 Task: Create a section Feature Fest and in the section, add a milestone Continuous Integration and Continuous Deployment (CI/CD) Implementation in the project ZeroG.
Action: Mouse moved to (82, 441)
Screenshot: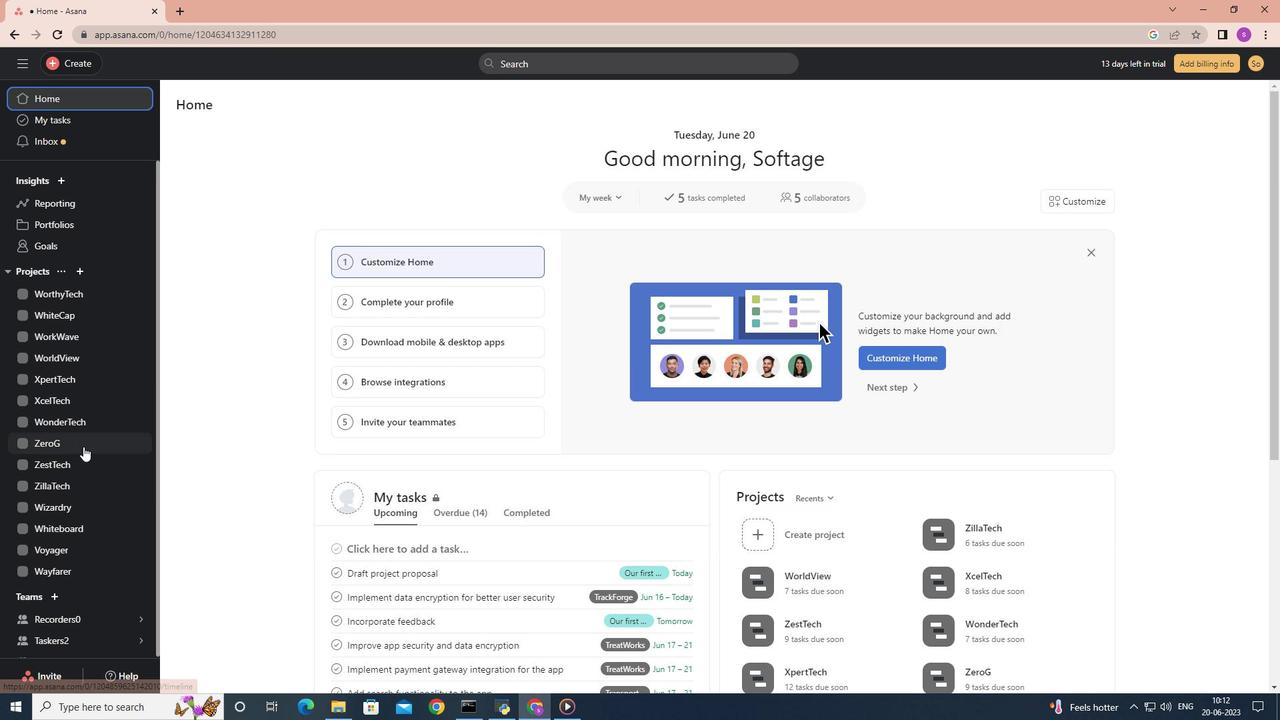 
Action: Mouse pressed left at (82, 441)
Screenshot: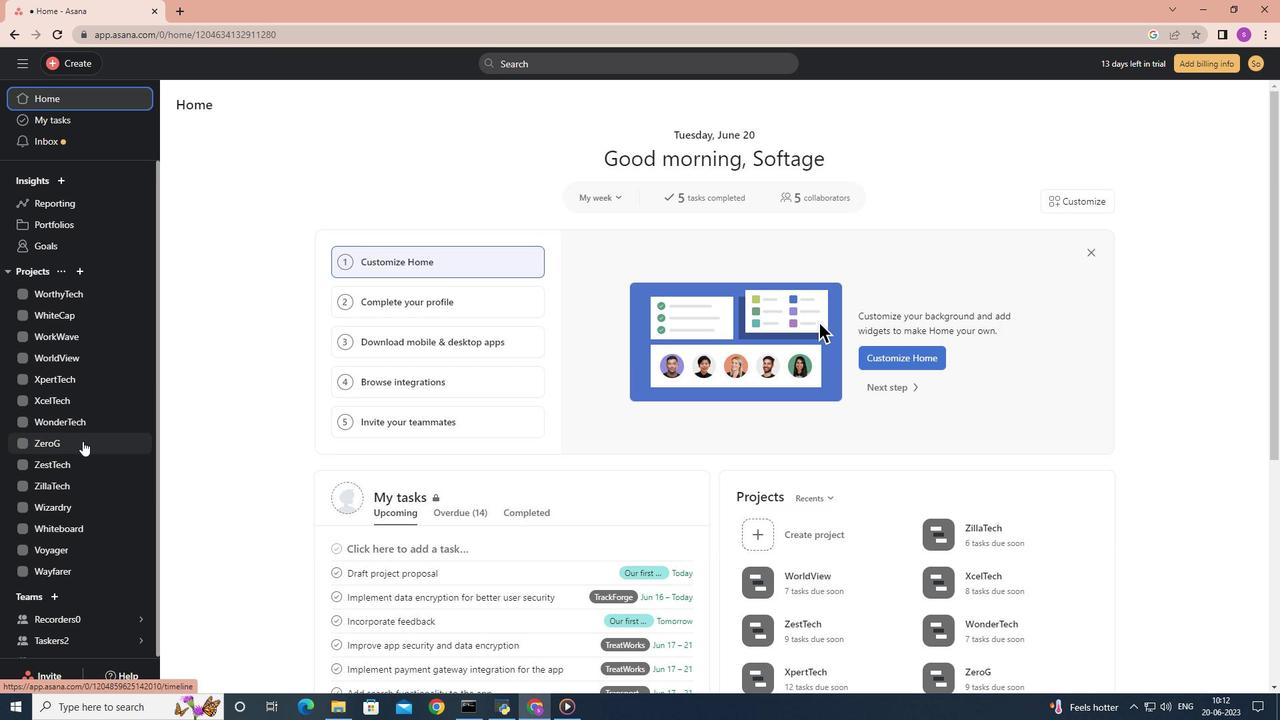 
Action: Mouse moved to (238, 613)
Screenshot: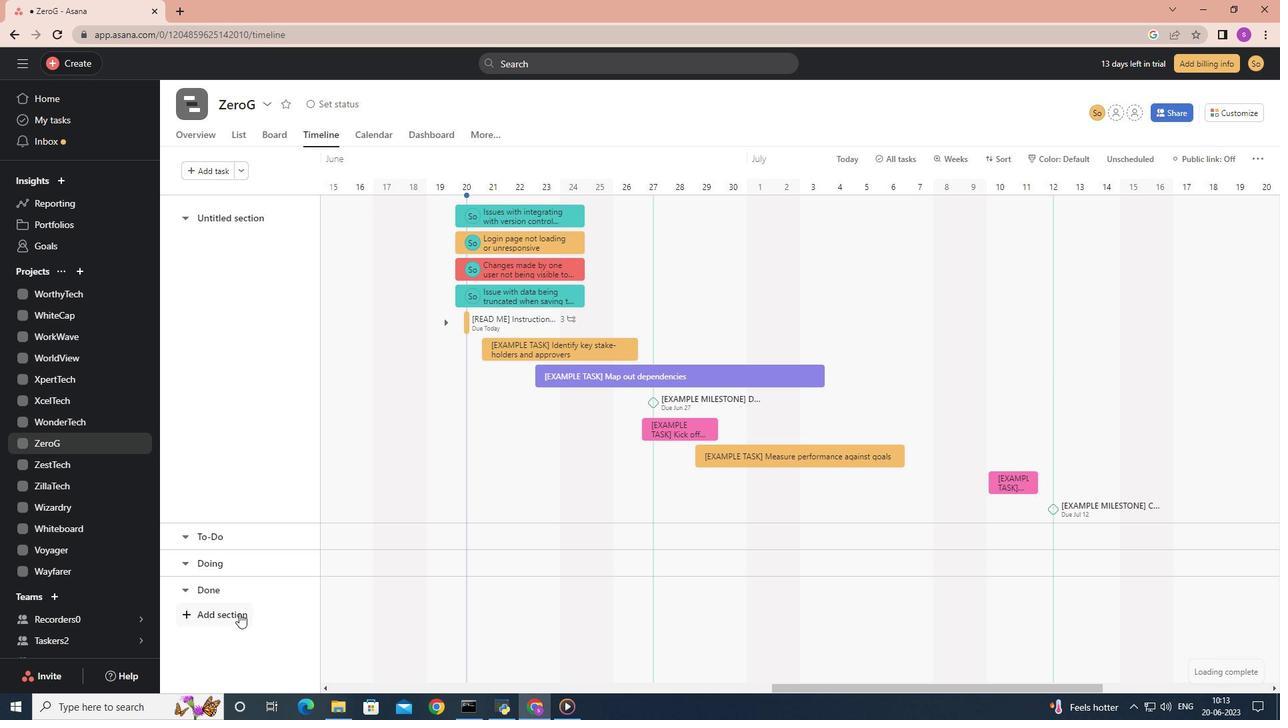 
Action: Mouse pressed left at (238, 613)
Screenshot: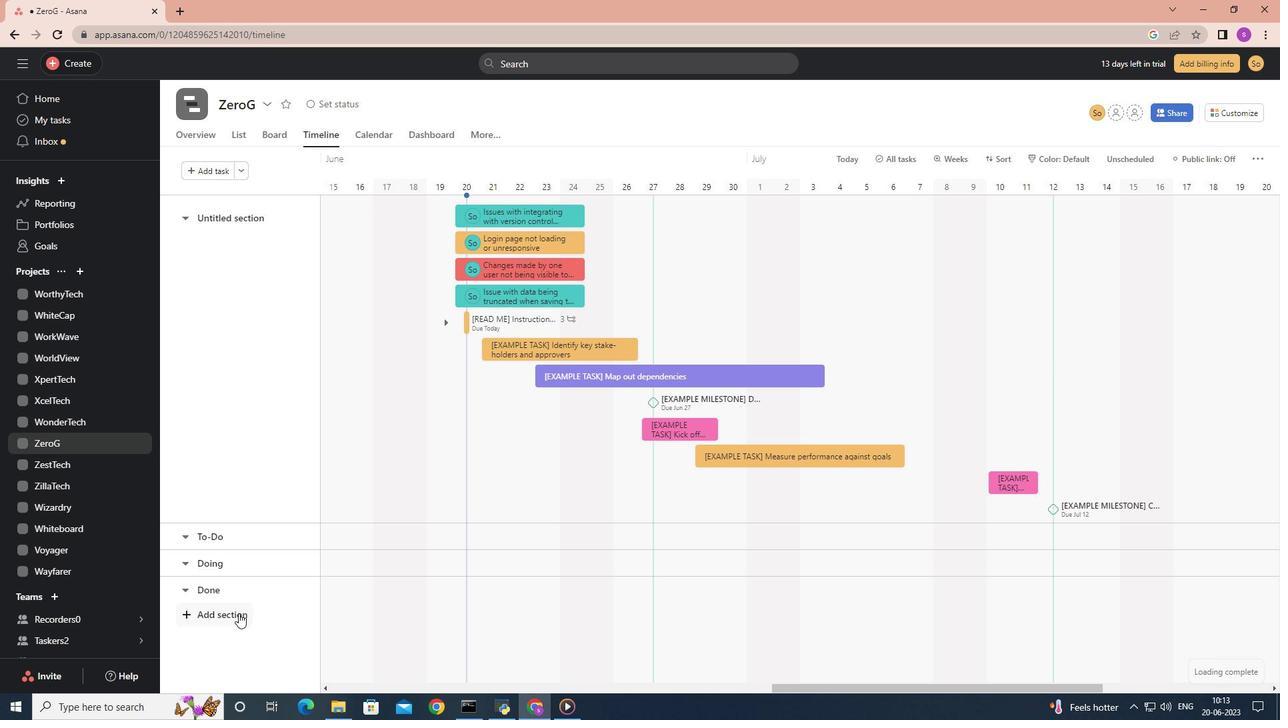 
Action: Mouse moved to (236, 613)
Screenshot: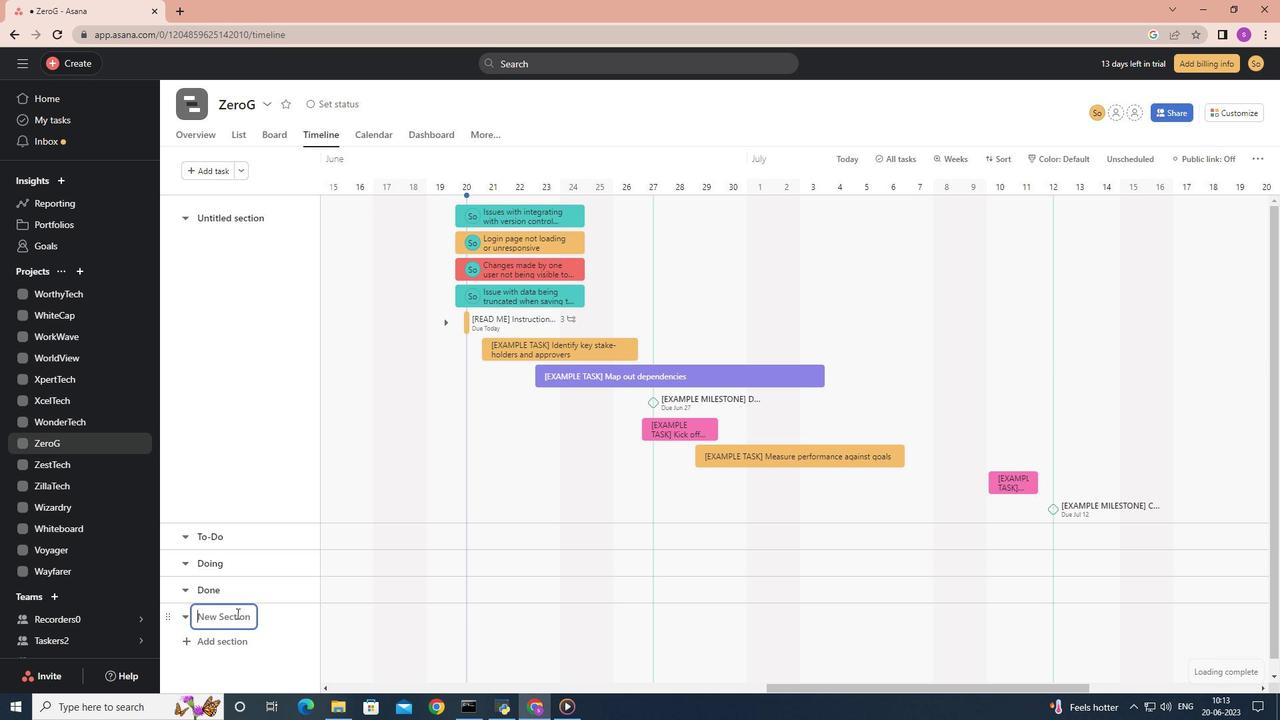 
Action: Key pressed <Key.shift>Feature<Key.space><Key.shift>Fest<Key.enter>
Screenshot: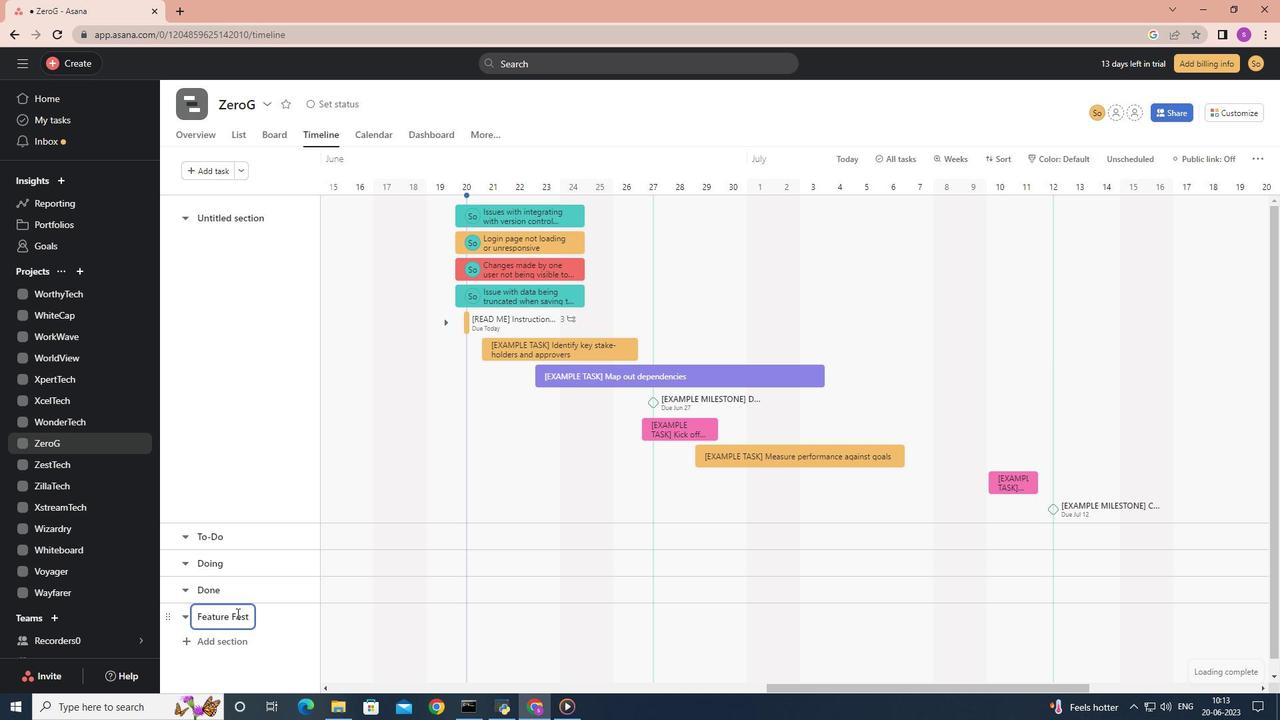 
Action: Mouse moved to (356, 621)
Screenshot: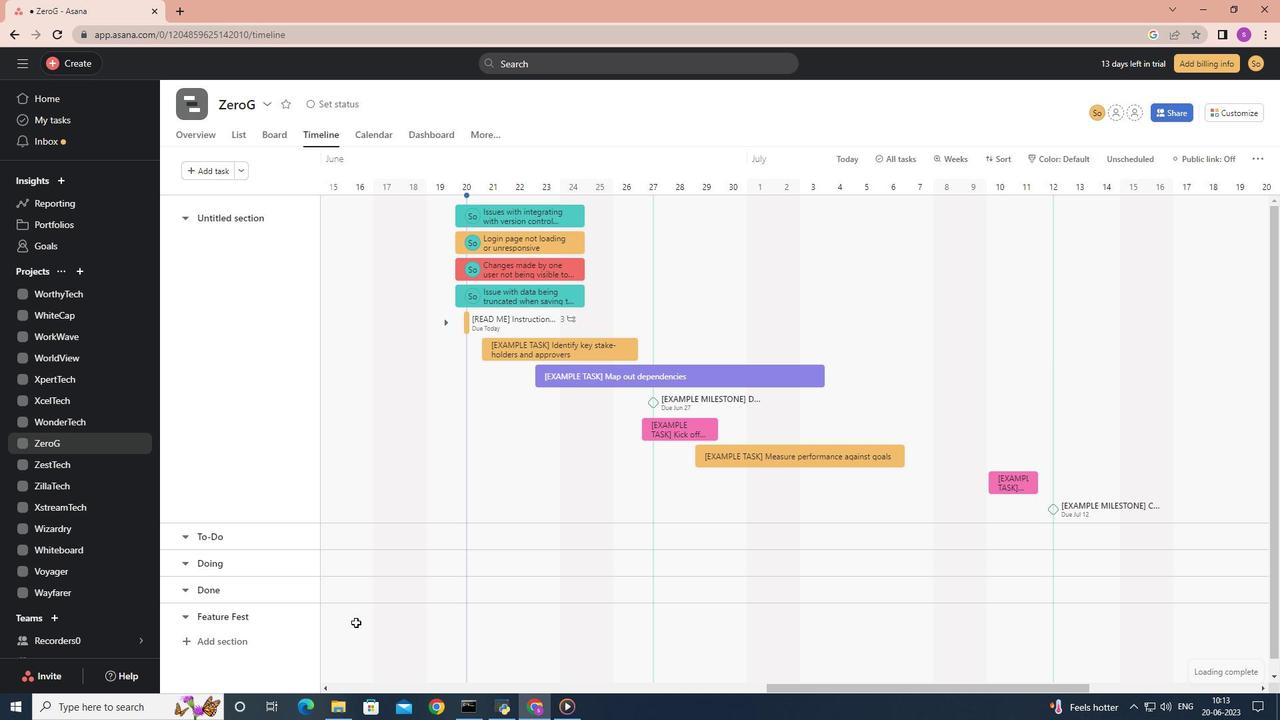 
Action: Mouse pressed left at (356, 621)
Screenshot: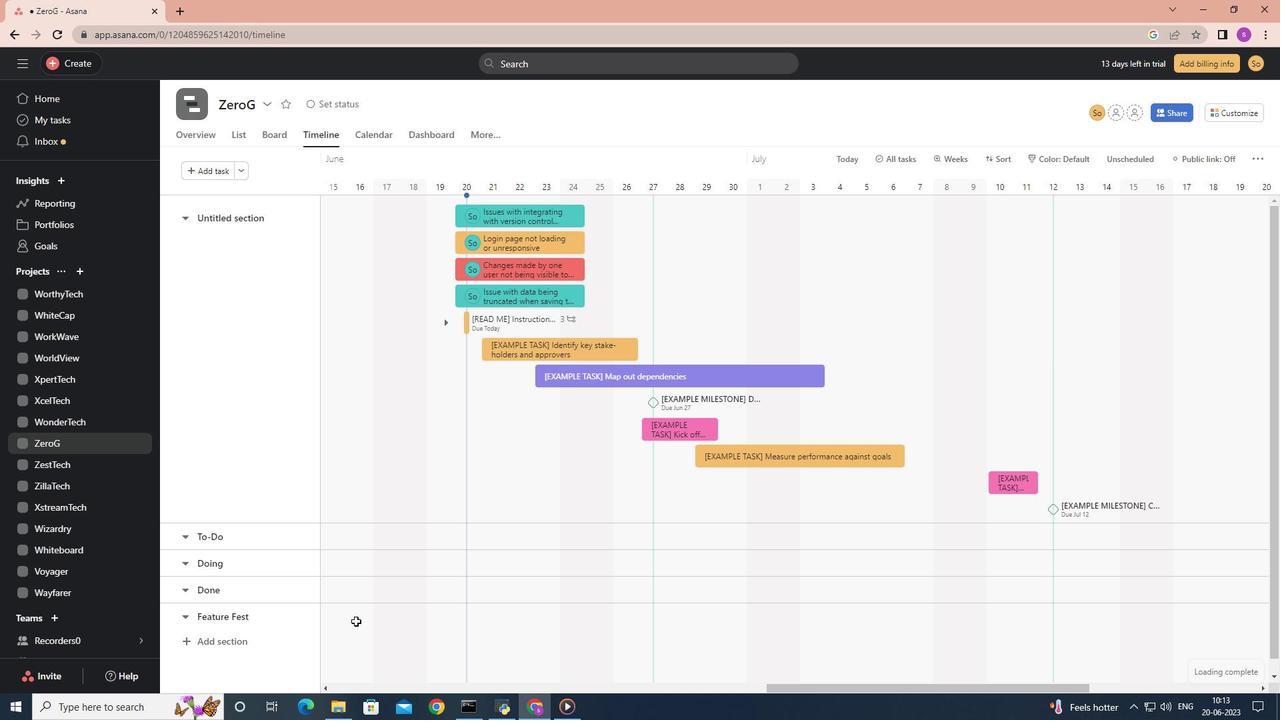 
Action: Mouse moved to (355, 621)
Screenshot: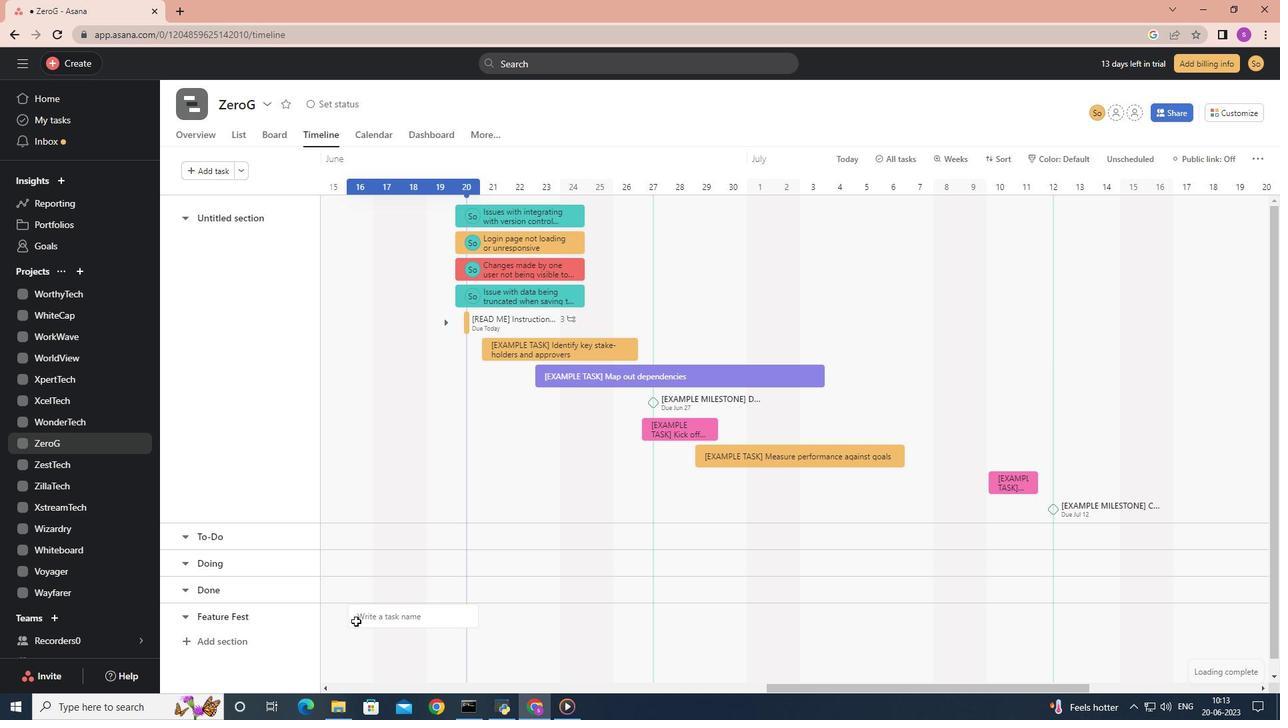 
Action: Key pressed <Key.shift>Continuous<Key.space>i<Key.shift>n<Key.space><Key.backspace><Key.backspace><Key.backspace><Key.shift>Integration<Key.space>and<Key.space><Key.shift>Continuous<Key.space><Key.shift>Deployt<Key.backspace>ment<Key.space><Key.shift>(<Key.shift><Key.shift><Key.shift><Key.shift><Key.shift><Key.shift><Key.shift><Key.shift><Key.shift>CI/<Key.shift>CD<Key.shift>)<Key.space><Key.shift>Implementation<Key.enter>
Screenshot: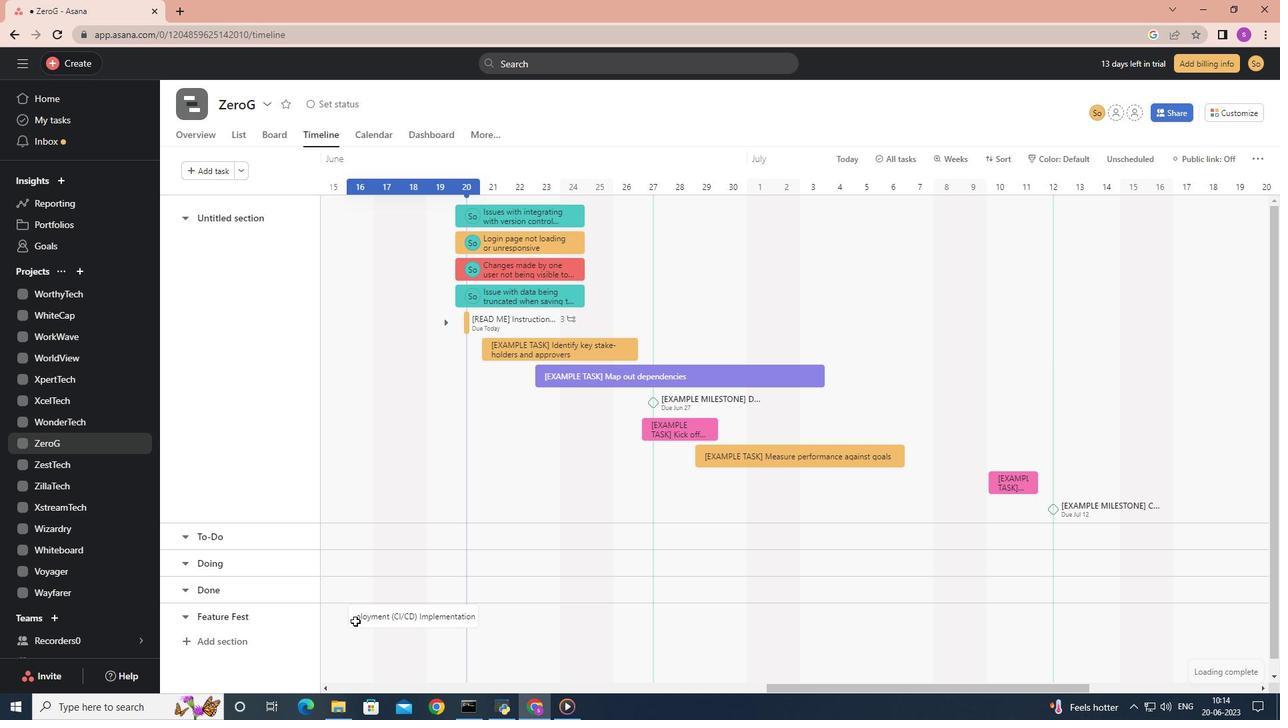 
Action: Mouse moved to (408, 611)
Screenshot: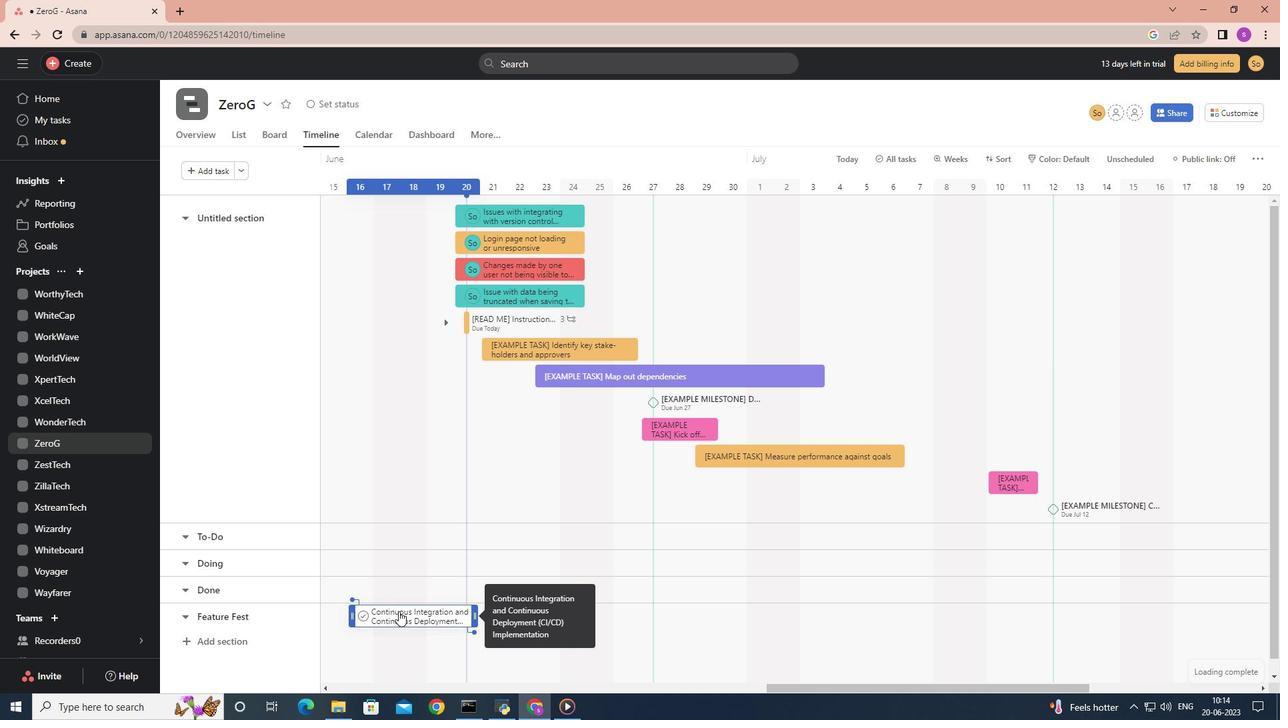 
Action: Mouse pressed right at (408, 611)
Screenshot: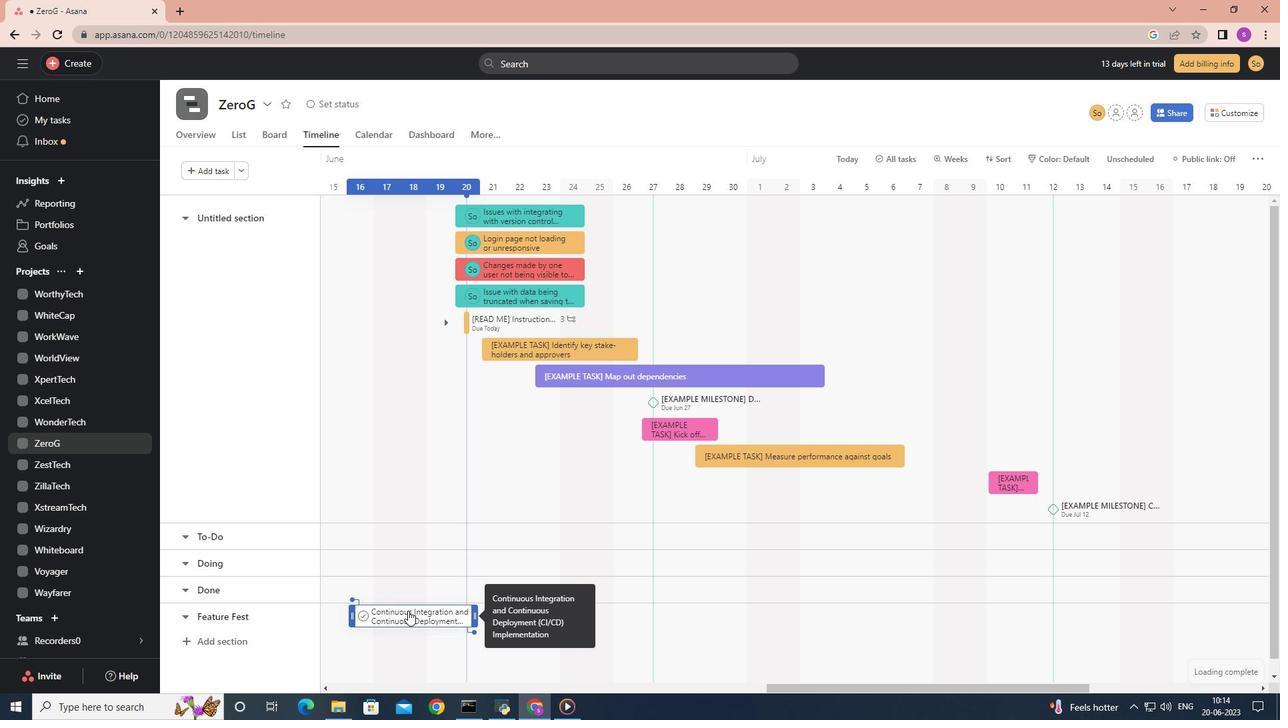 
Action: Mouse moved to (465, 540)
Screenshot: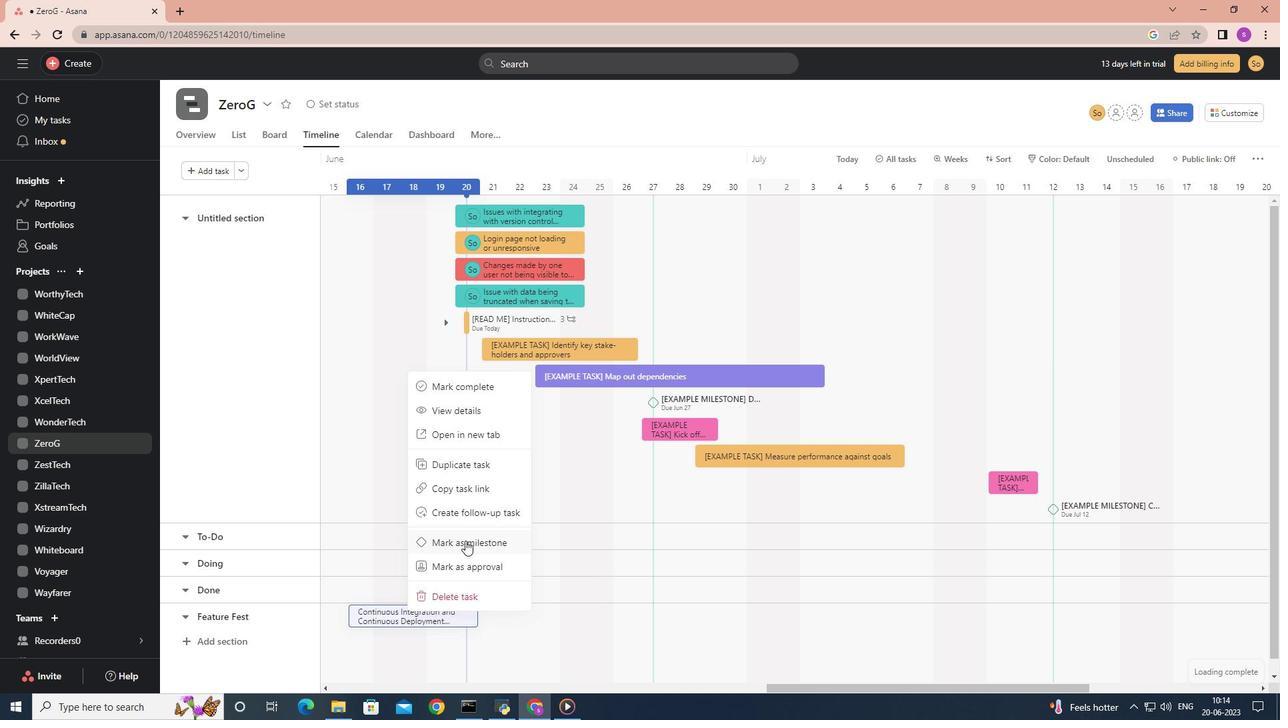 
Action: Mouse pressed left at (465, 540)
Screenshot: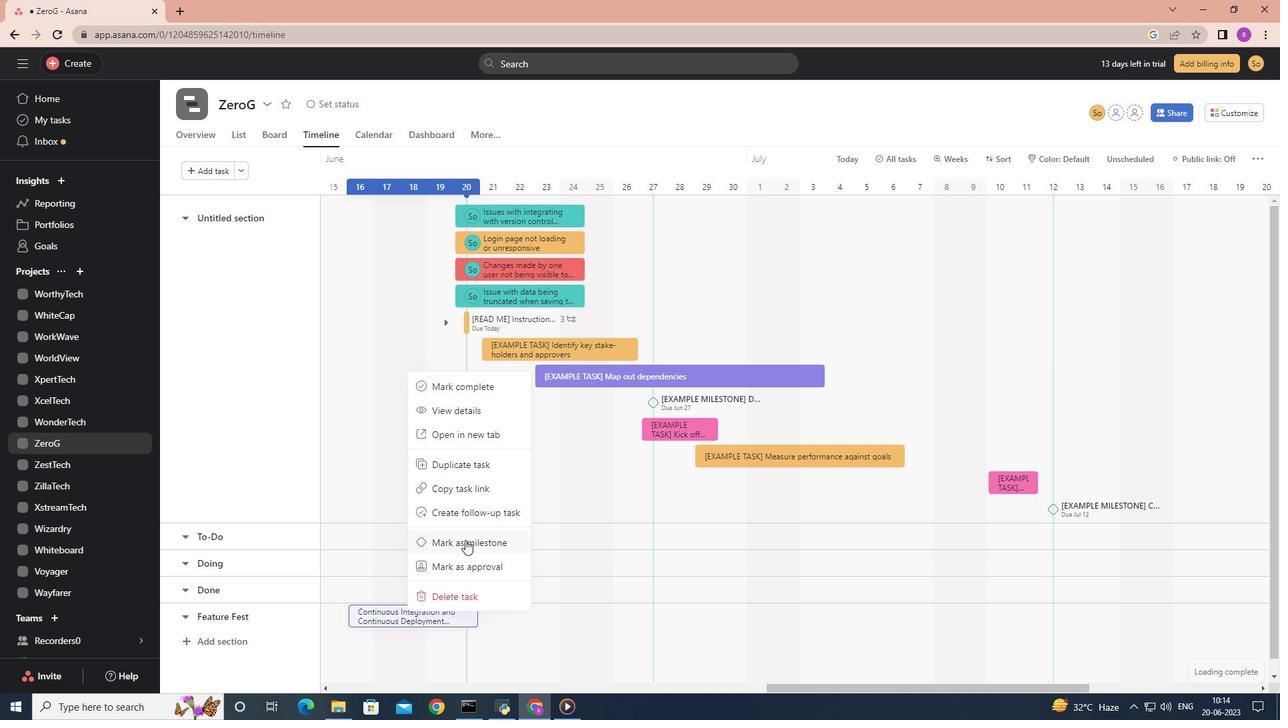 
Action: Mouse moved to (462, 540)
Screenshot: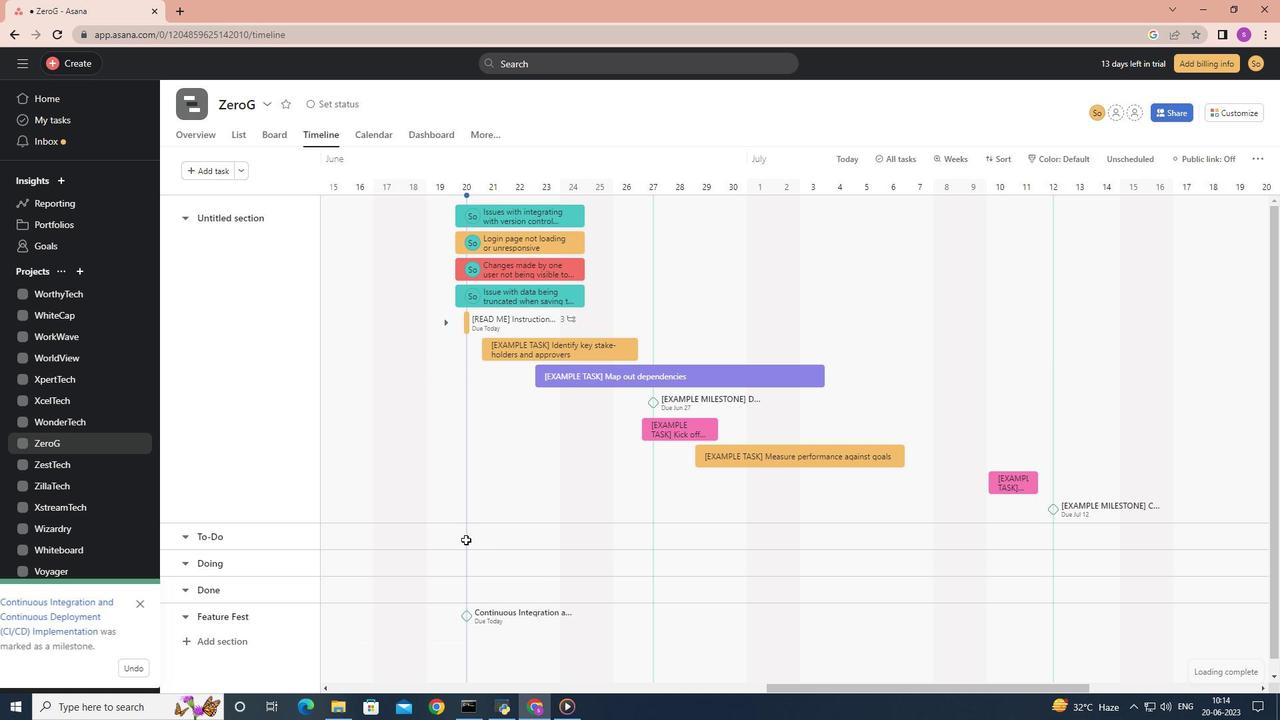 
